 Task: Create a due date automation trigger when advanced on, on the wednesday after a card is due add content with a name or a description not containing resume at 11:00 AM.
Action: Mouse moved to (1329, 100)
Screenshot: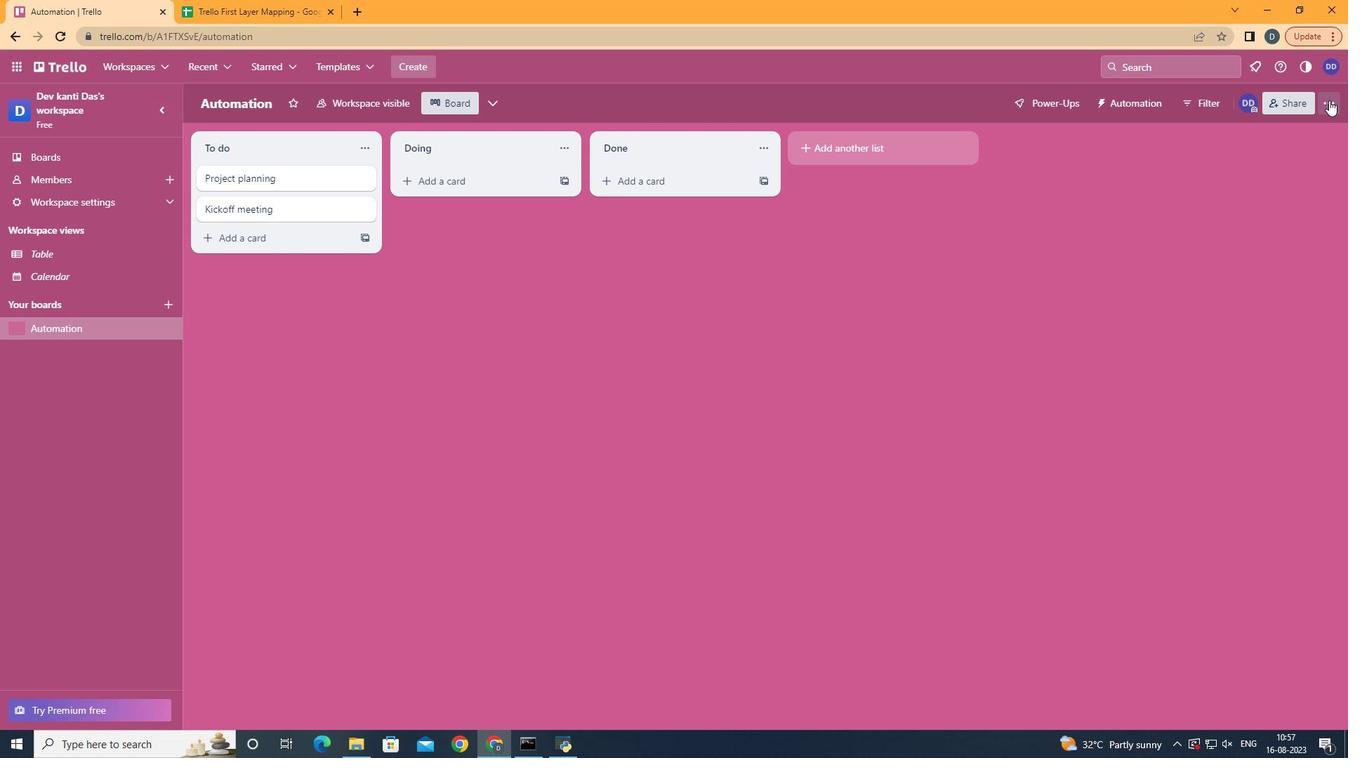 
Action: Mouse pressed left at (1329, 100)
Screenshot: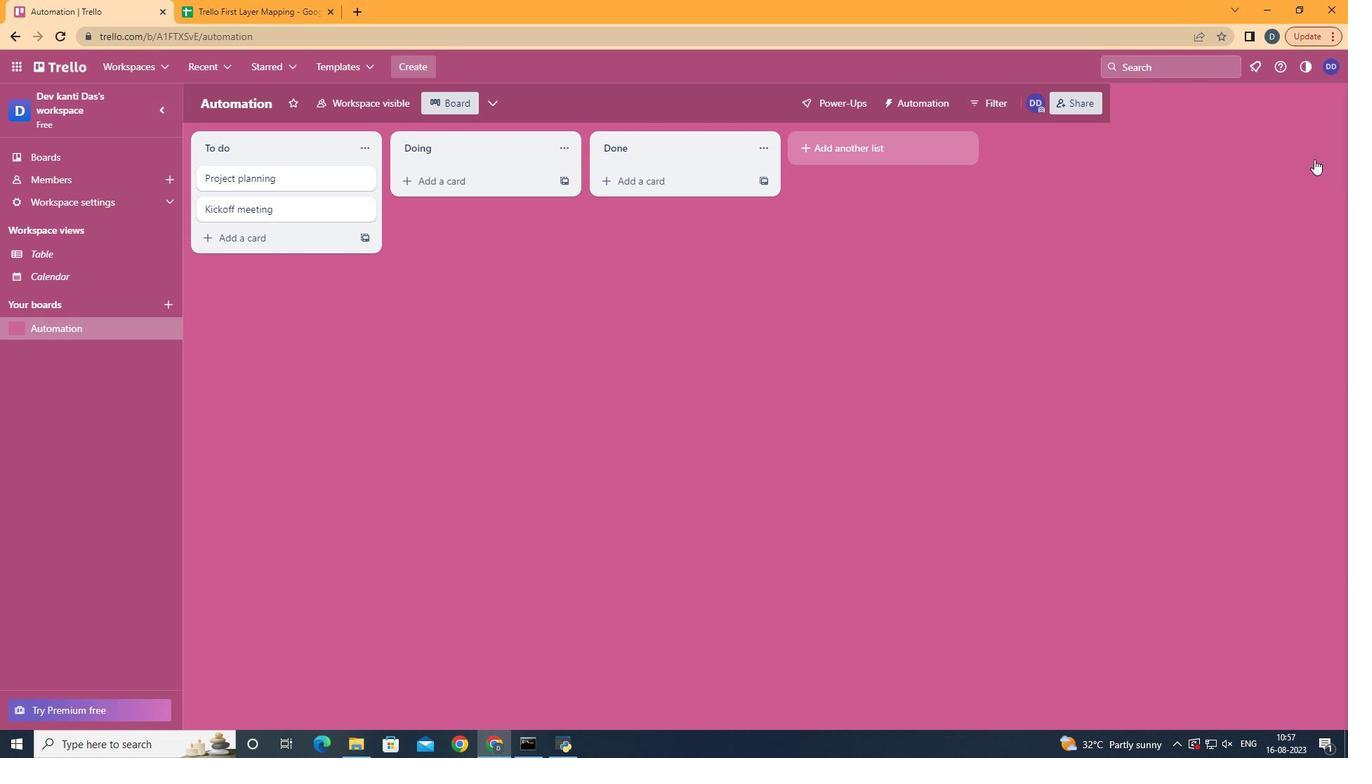 
Action: Mouse moved to (1223, 313)
Screenshot: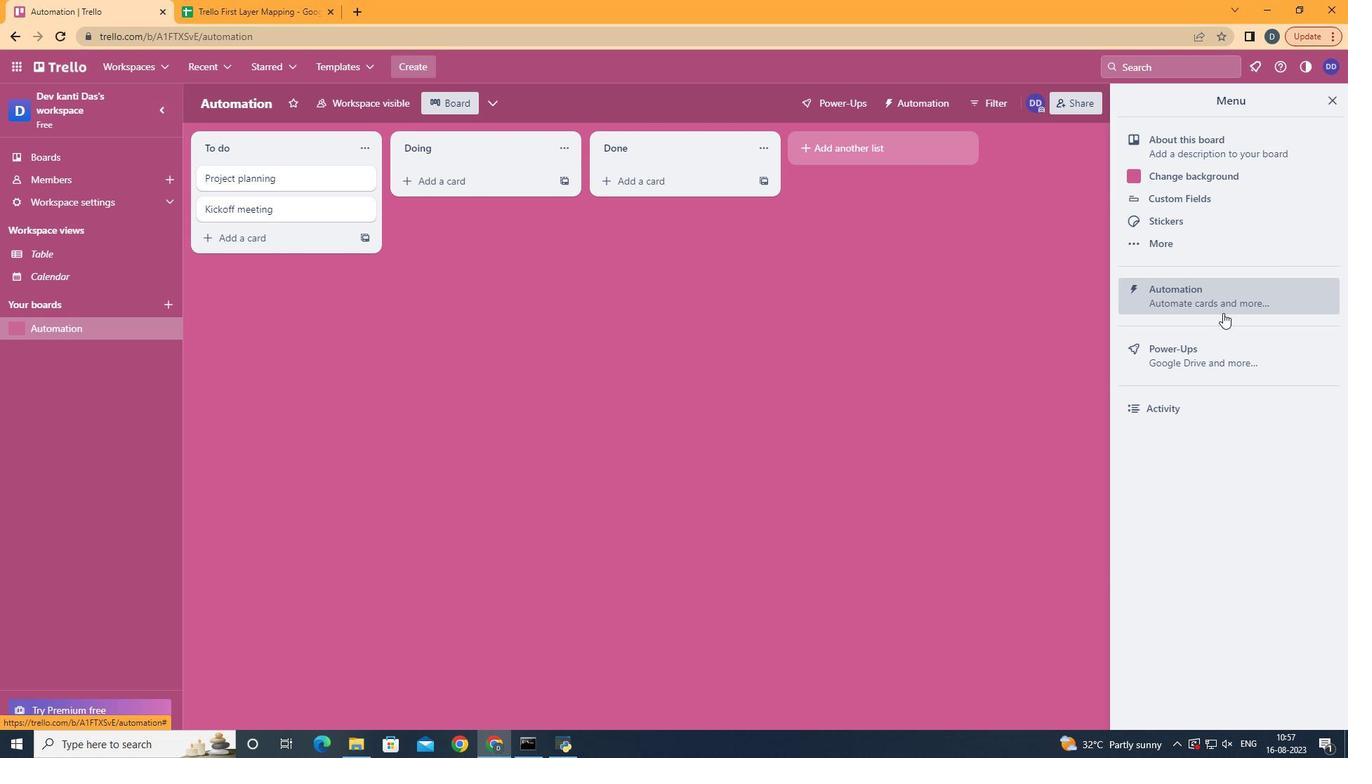 
Action: Mouse pressed left at (1223, 313)
Screenshot: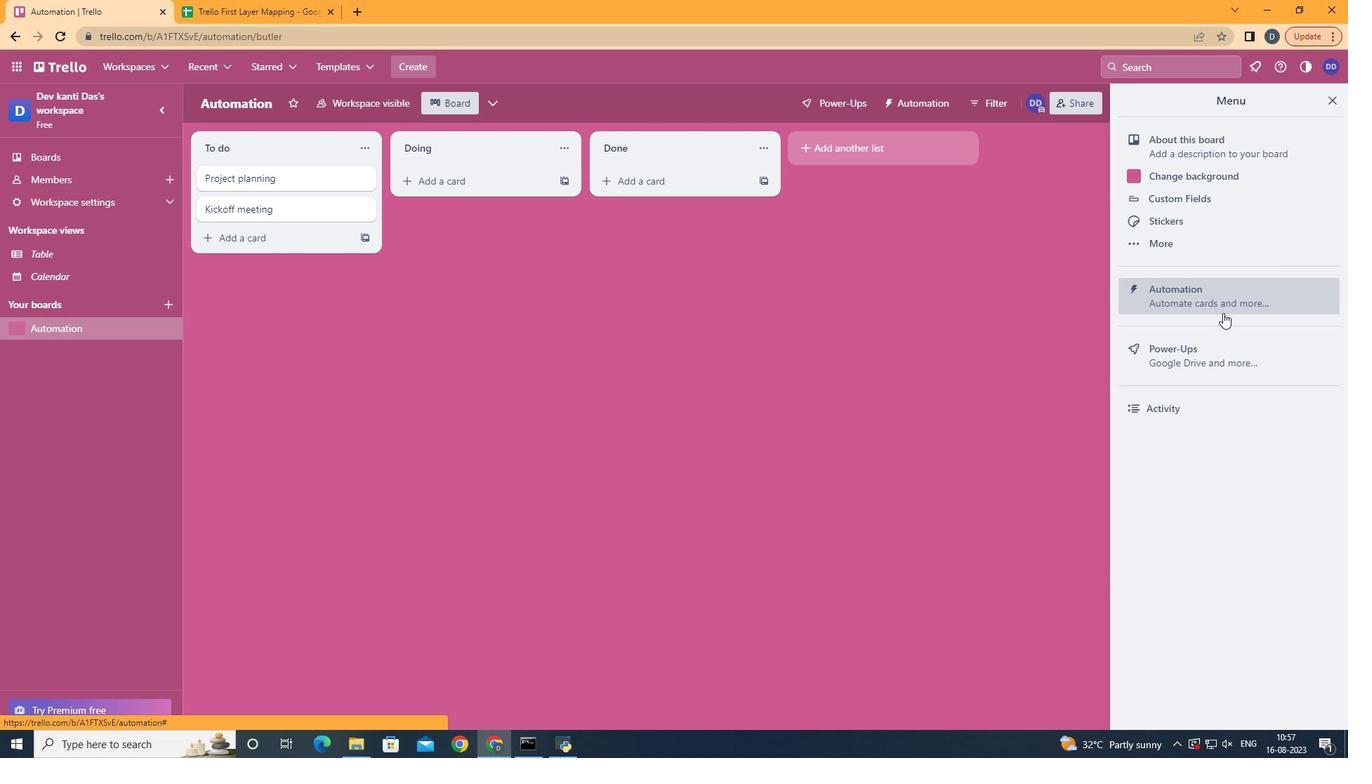 
Action: Mouse moved to (268, 280)
Screenshot: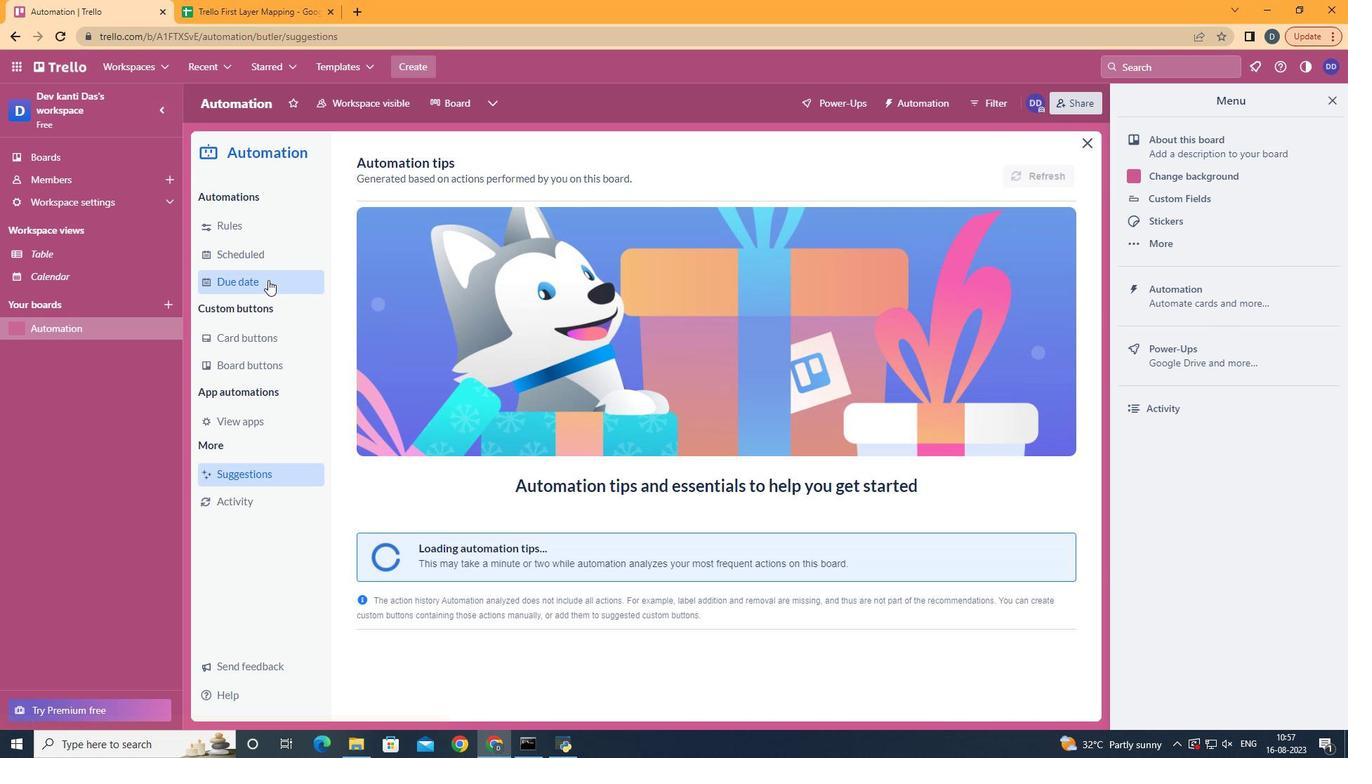 
Action: Mouse pressed left at (268, 280)
Screenshot: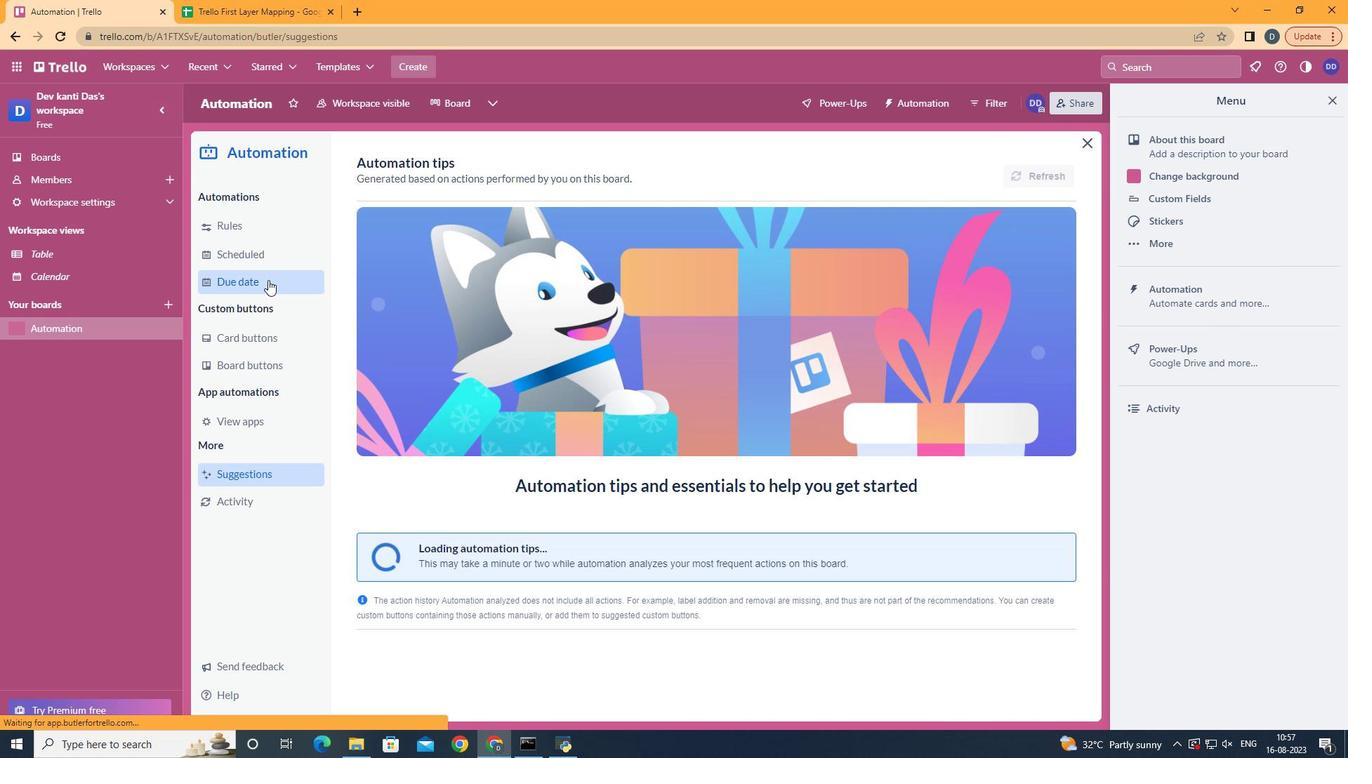 
Action: Mouse moved to (980, 172)
Screenshot: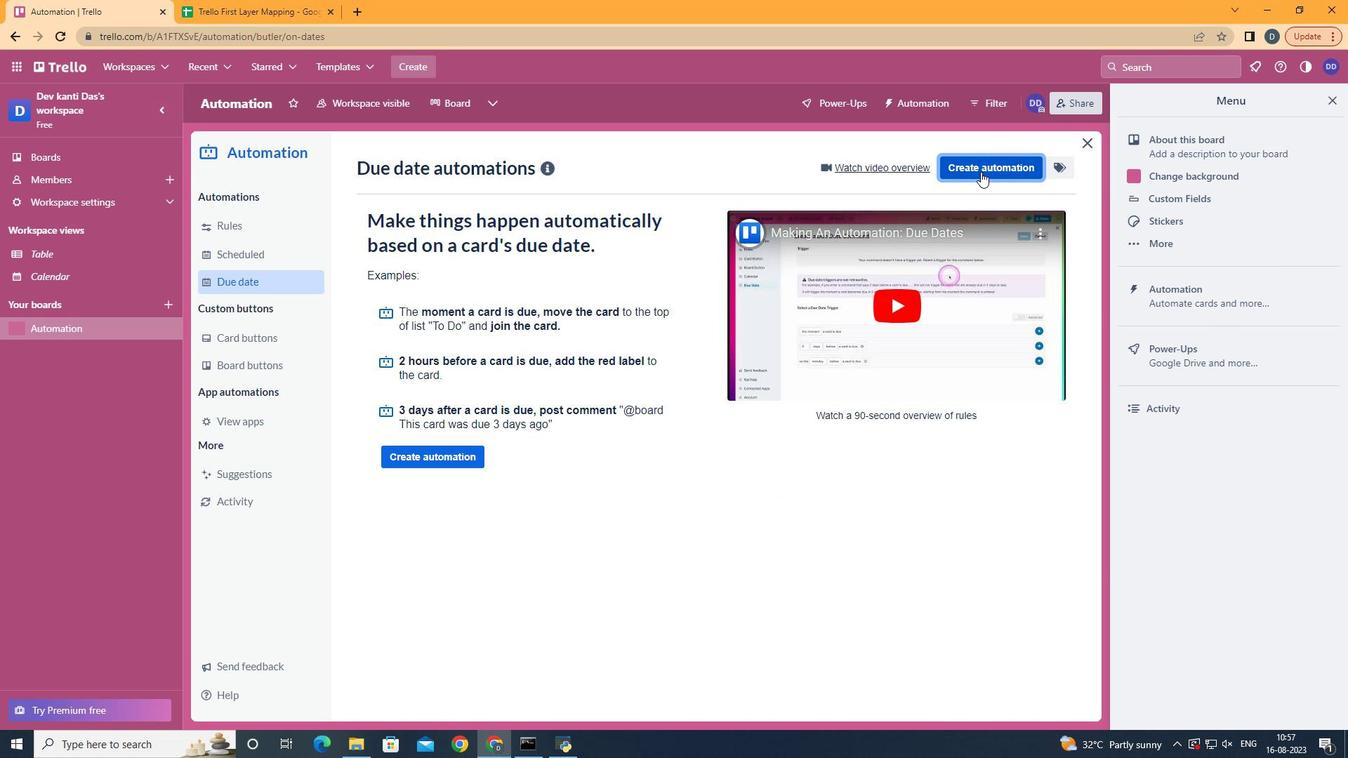 
Action: Mouse pressed left at (980, 172)
Screenshot: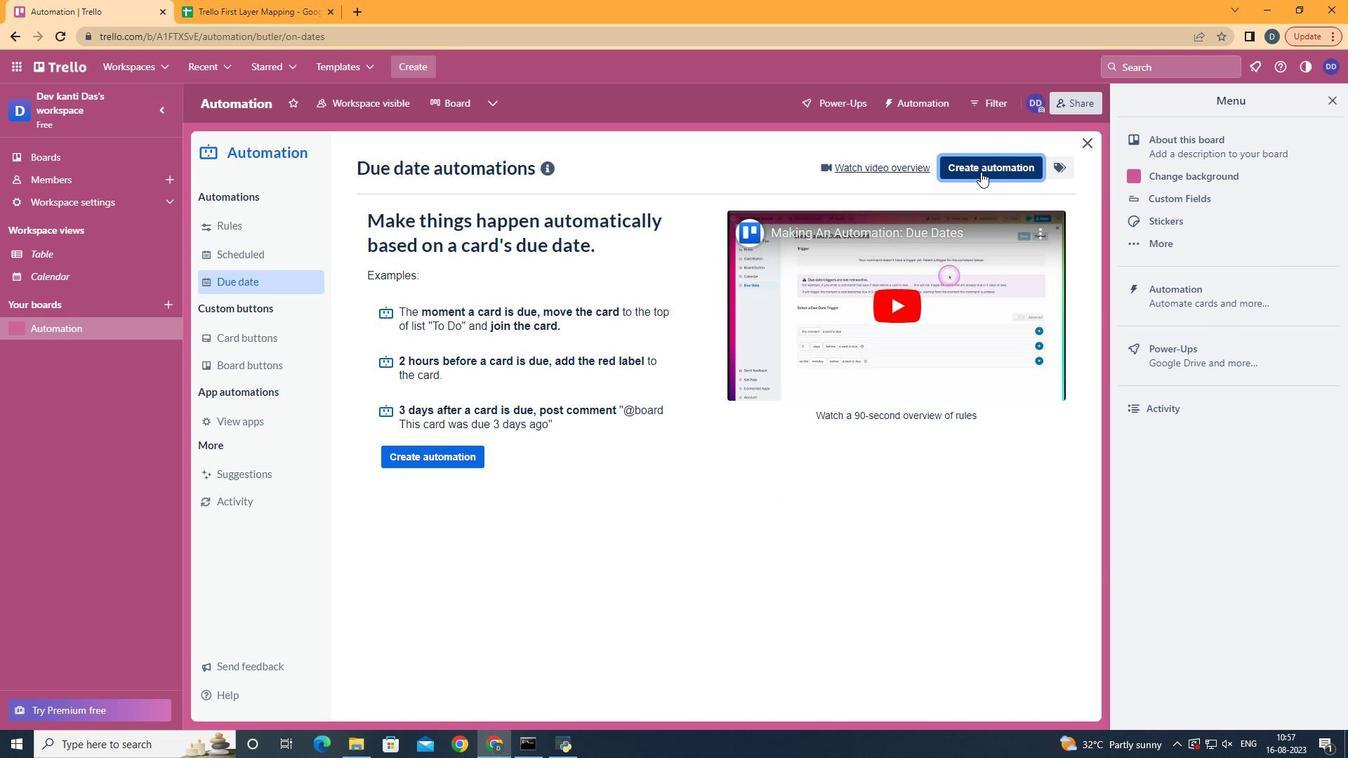 
Action: Mouse moved to (731, 311)
Screenshot: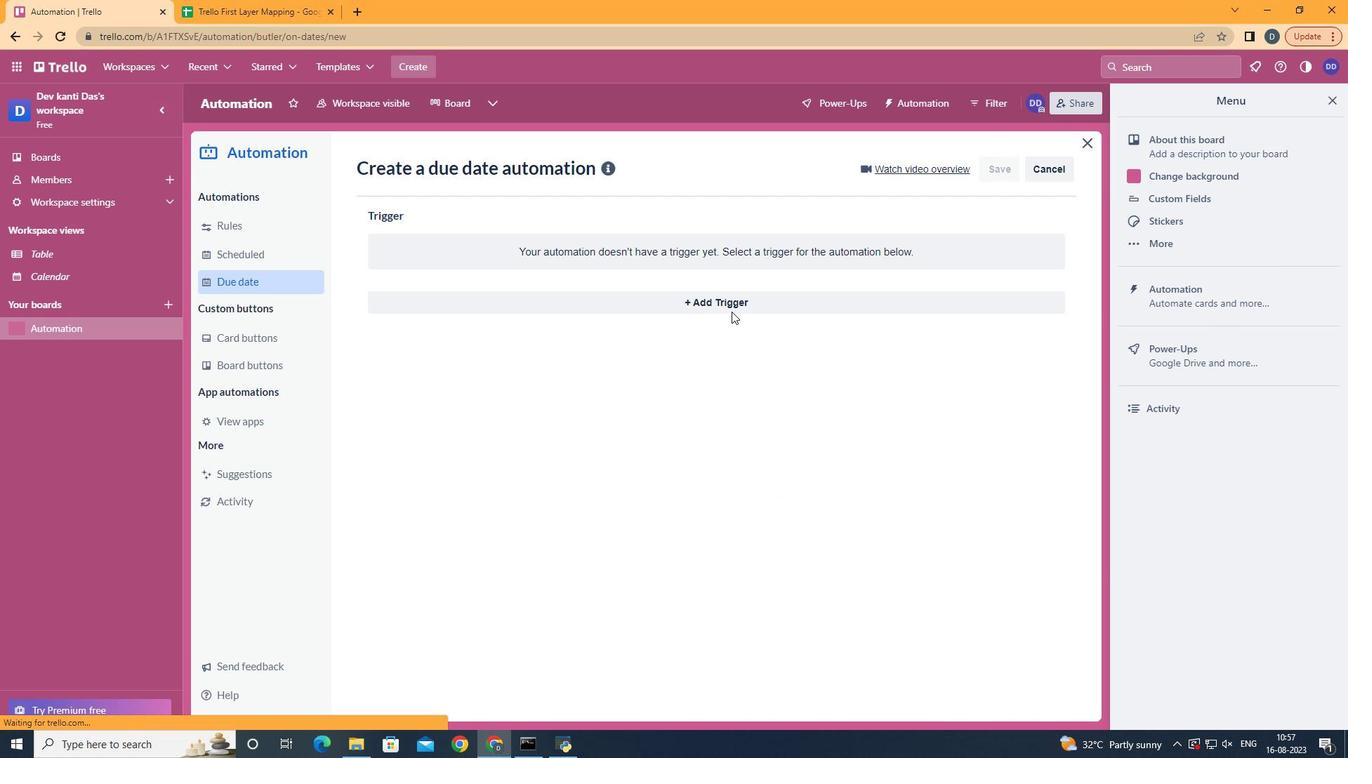
Action: Mouse pressed left at (731, 311)
Screenshot: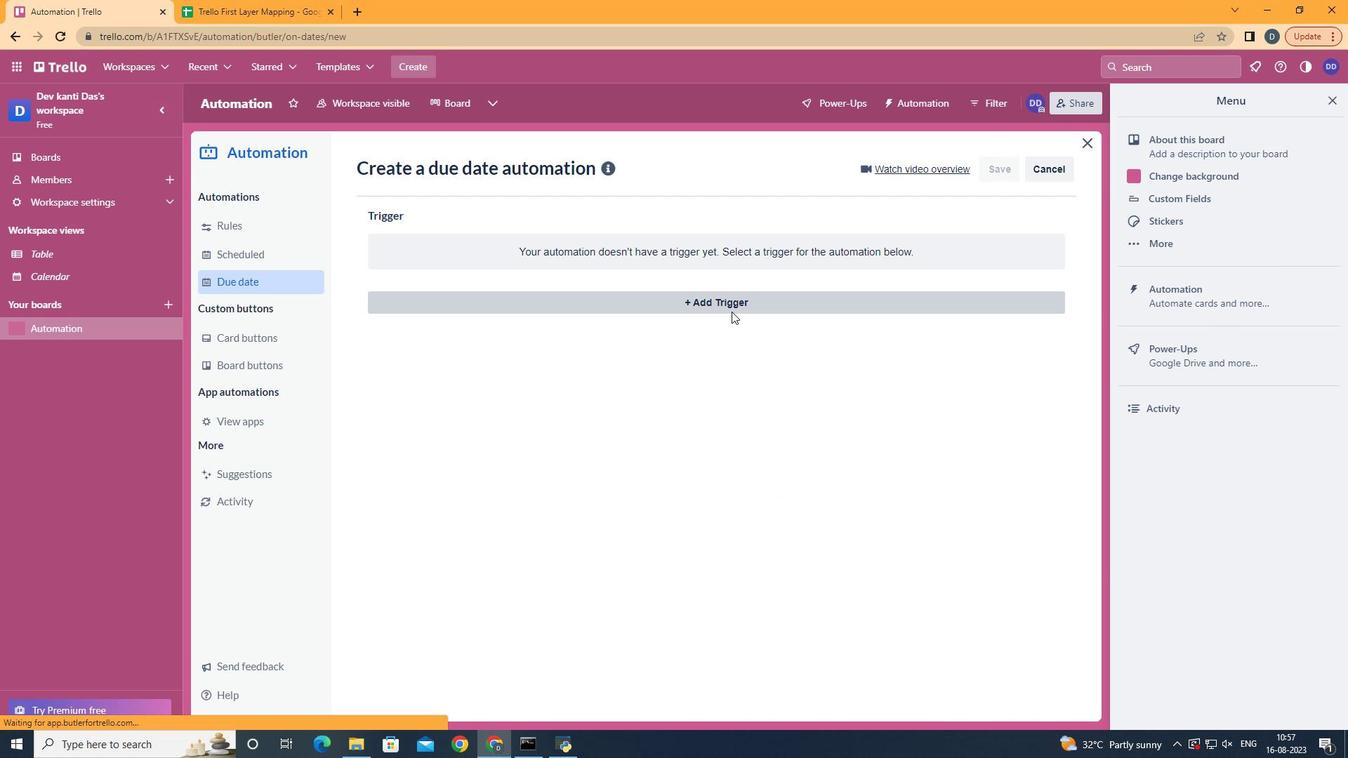 
Action: Mouse moved to (467, 425)
Screenshot: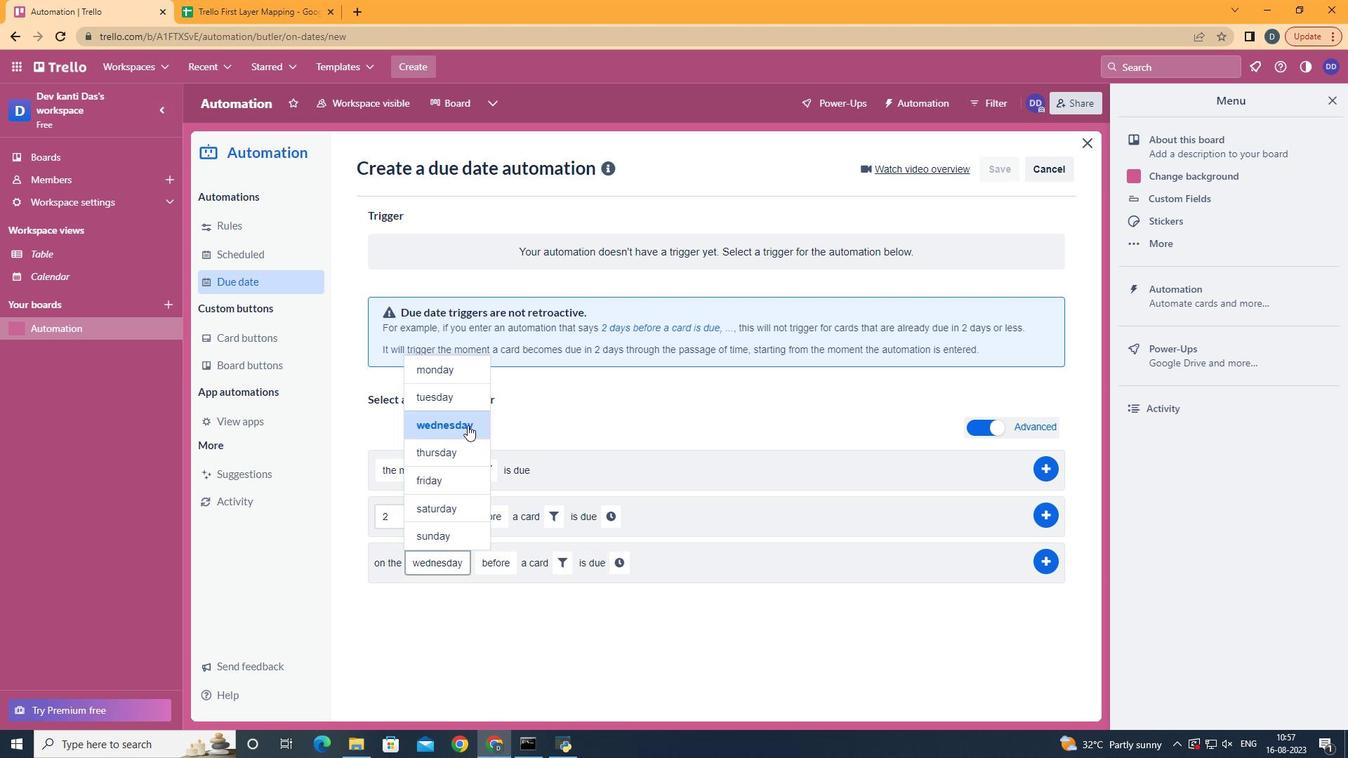 
Action: Mouse pressed left at (467, 425)
Screenshot: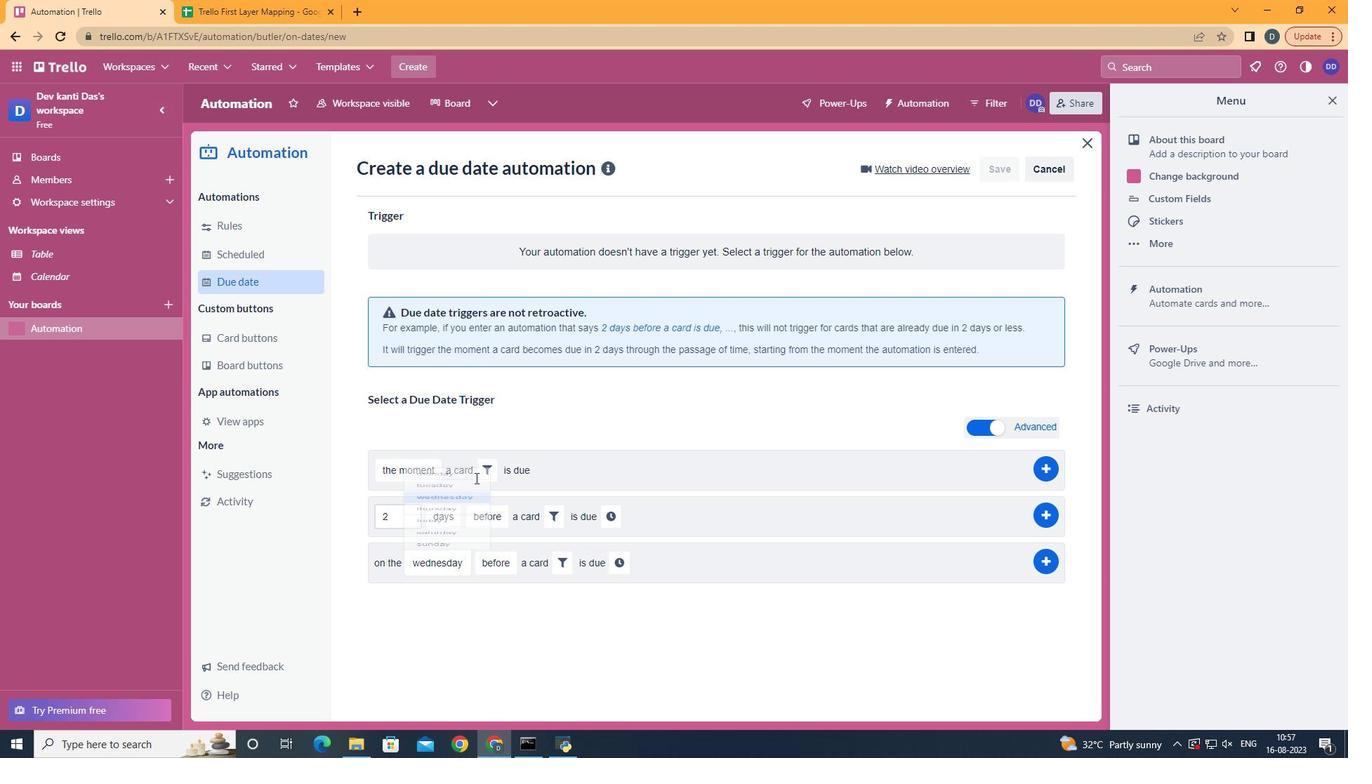 
Action: Mouse moved to (511, 615)
Screenshot: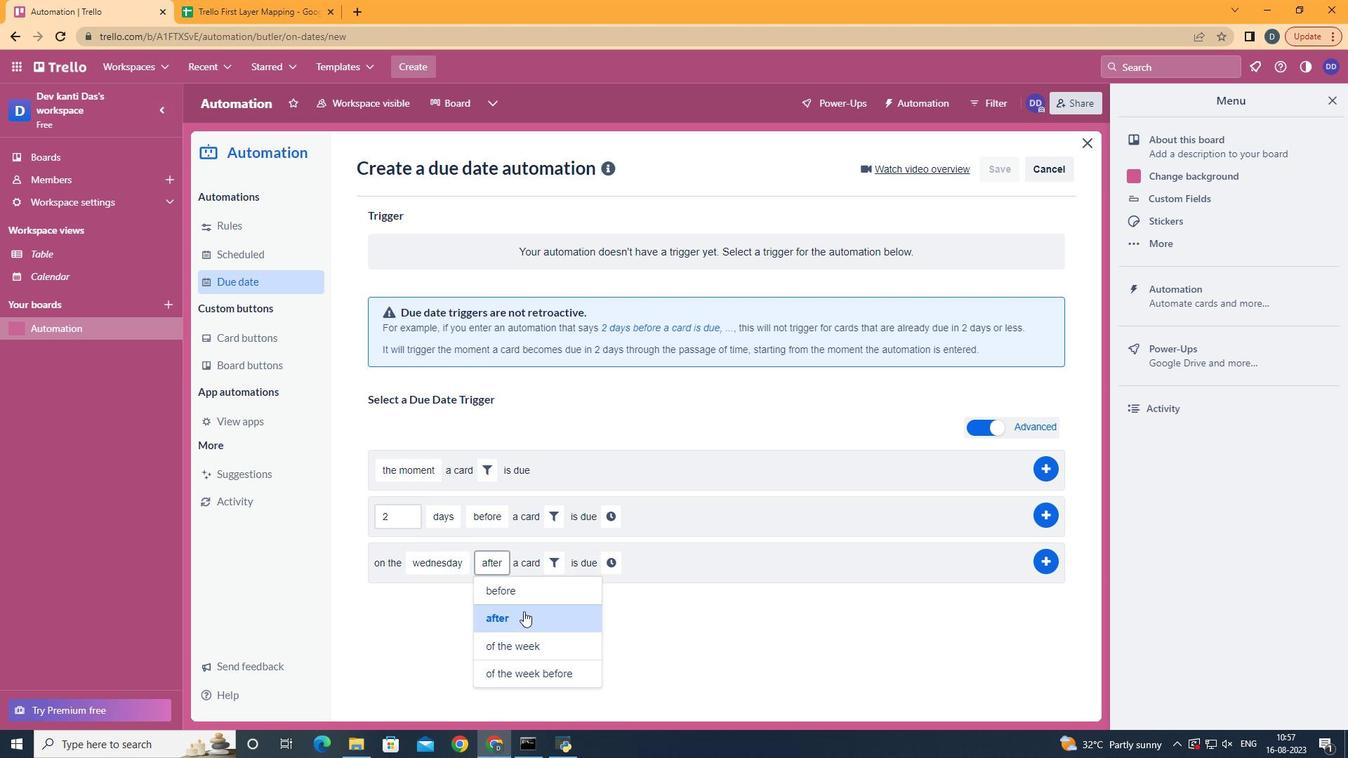 
Action: Mouse pressed left at (511, 615)
Screenshot: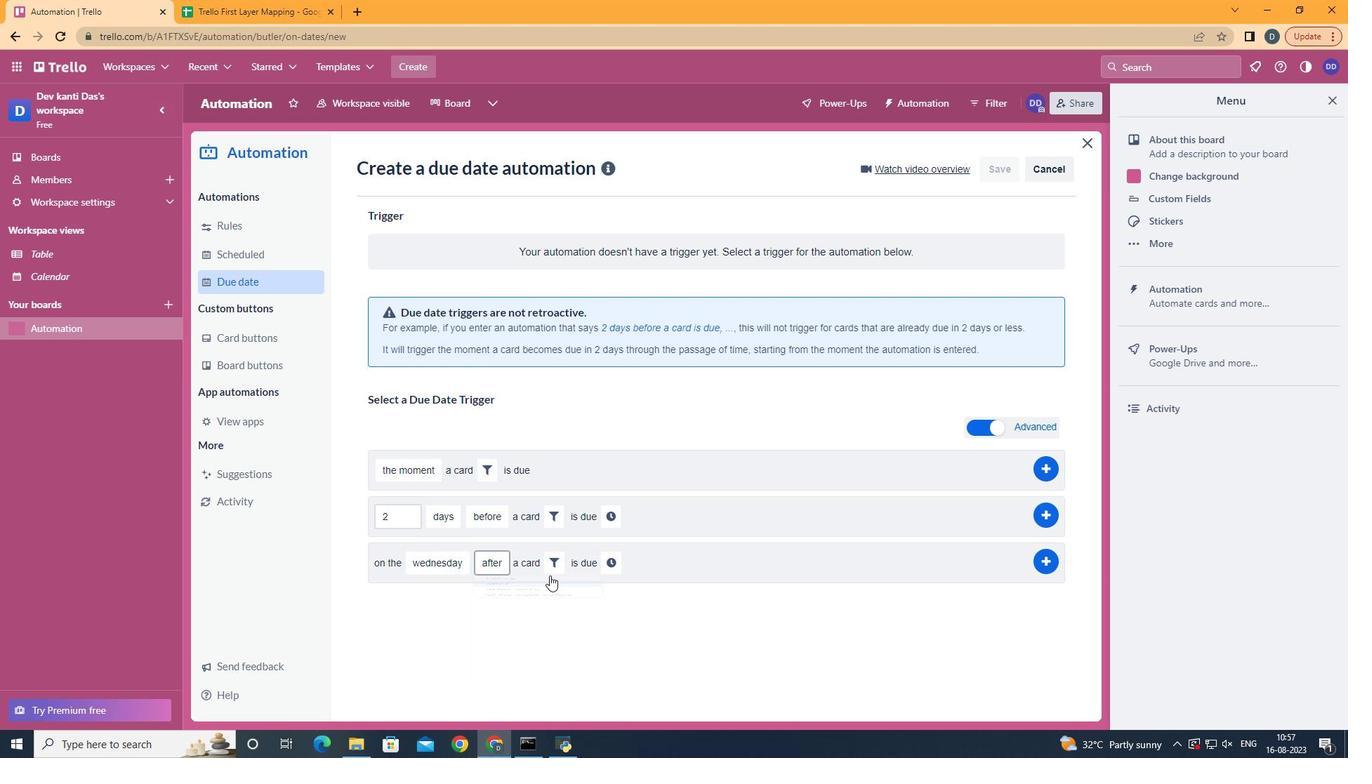 
Action: Mouse moved to (552, 565)
Screenshot: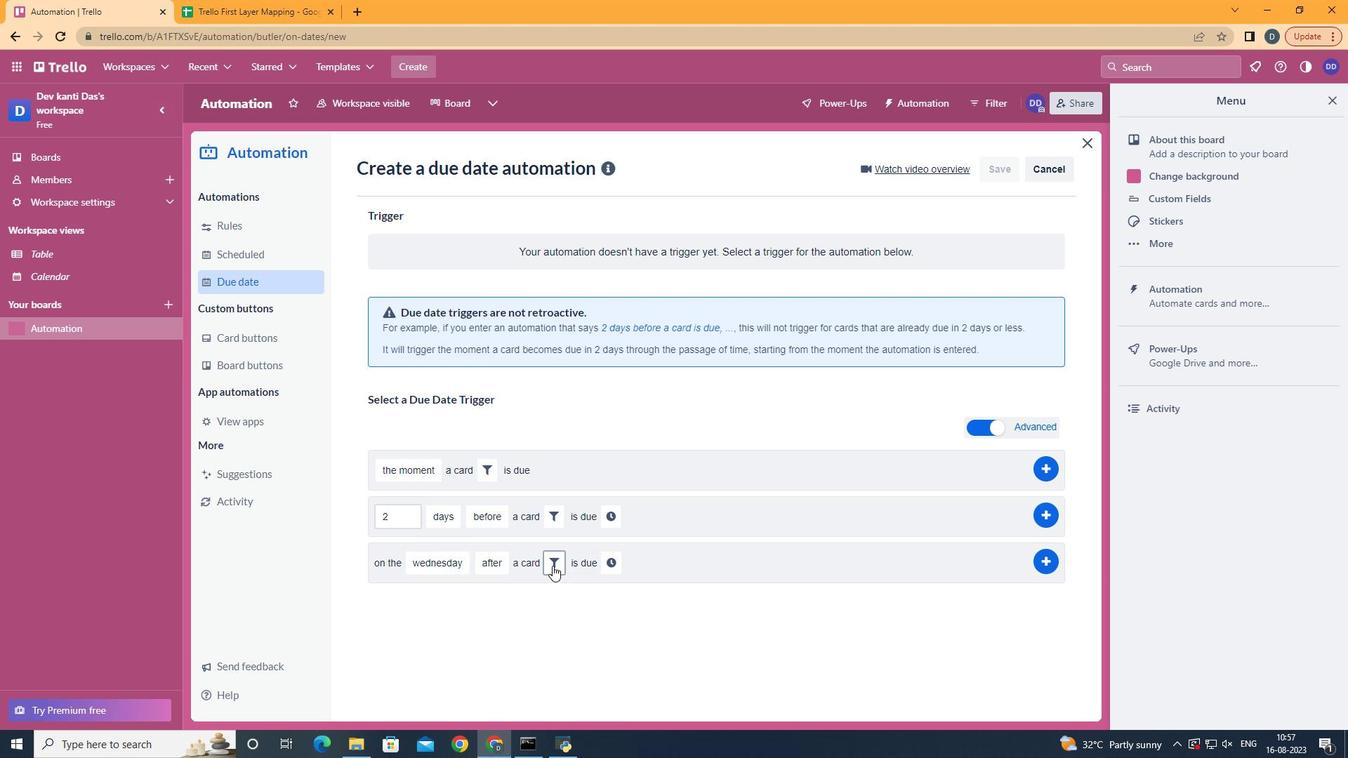 
Action: Mouse pressed left at (552, 565)
Screenshot: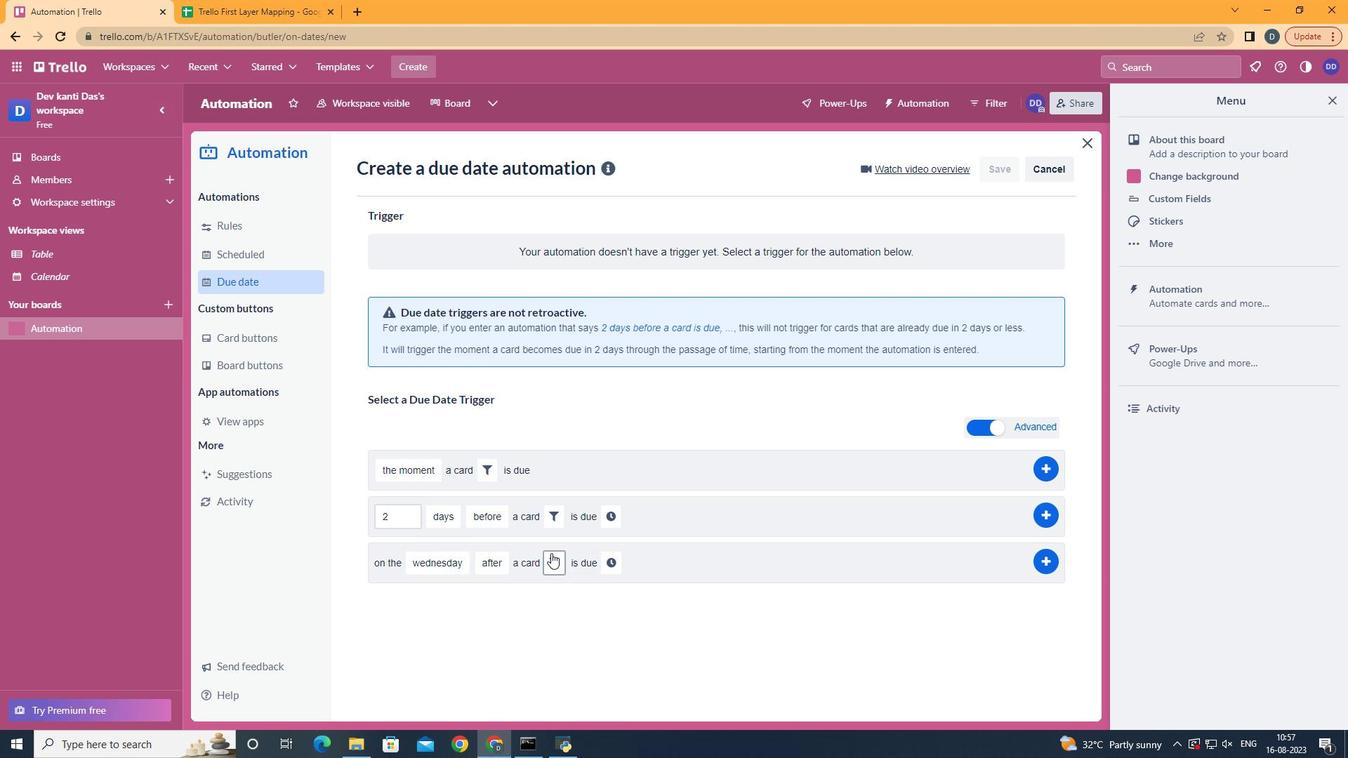 
Action: Mouse moved to (735, 610)
Screenshot: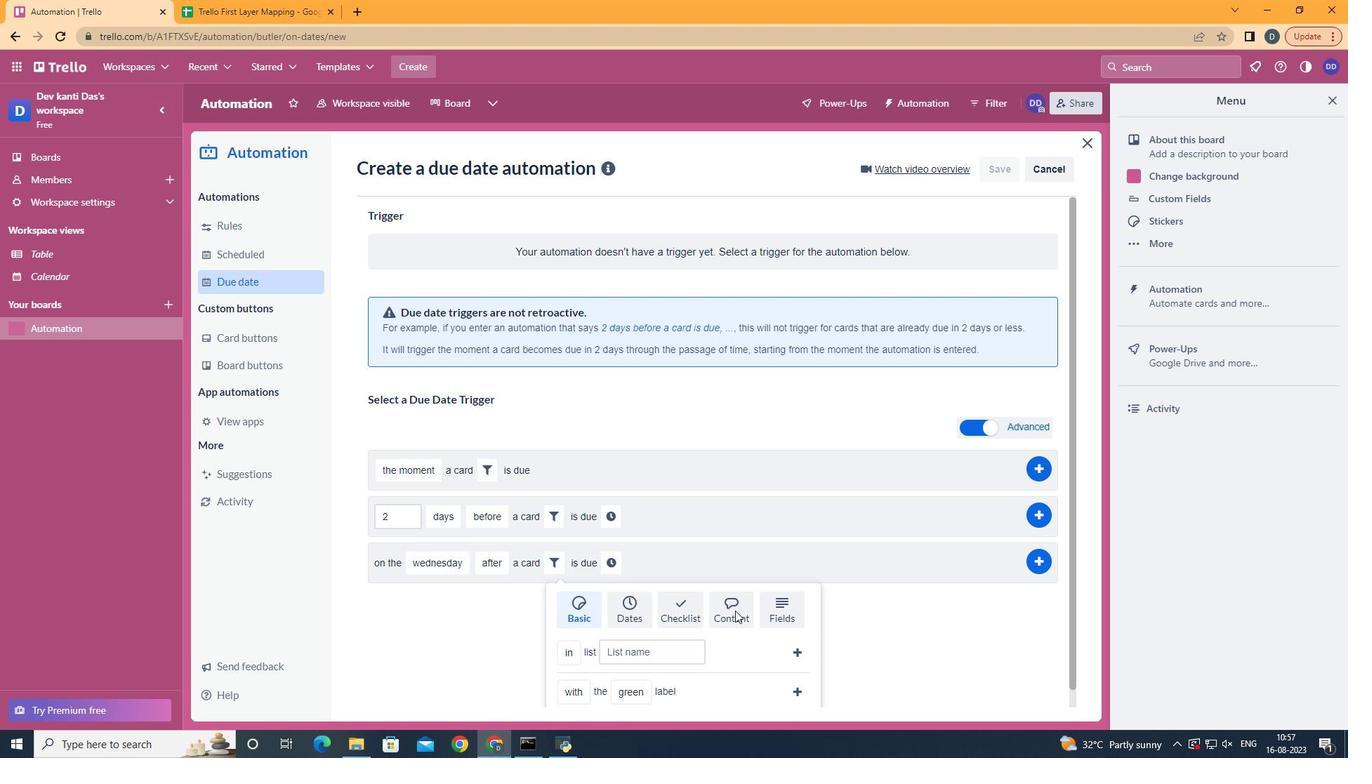 
Action: Mouse pressed left at (735, 610)
Screenshot: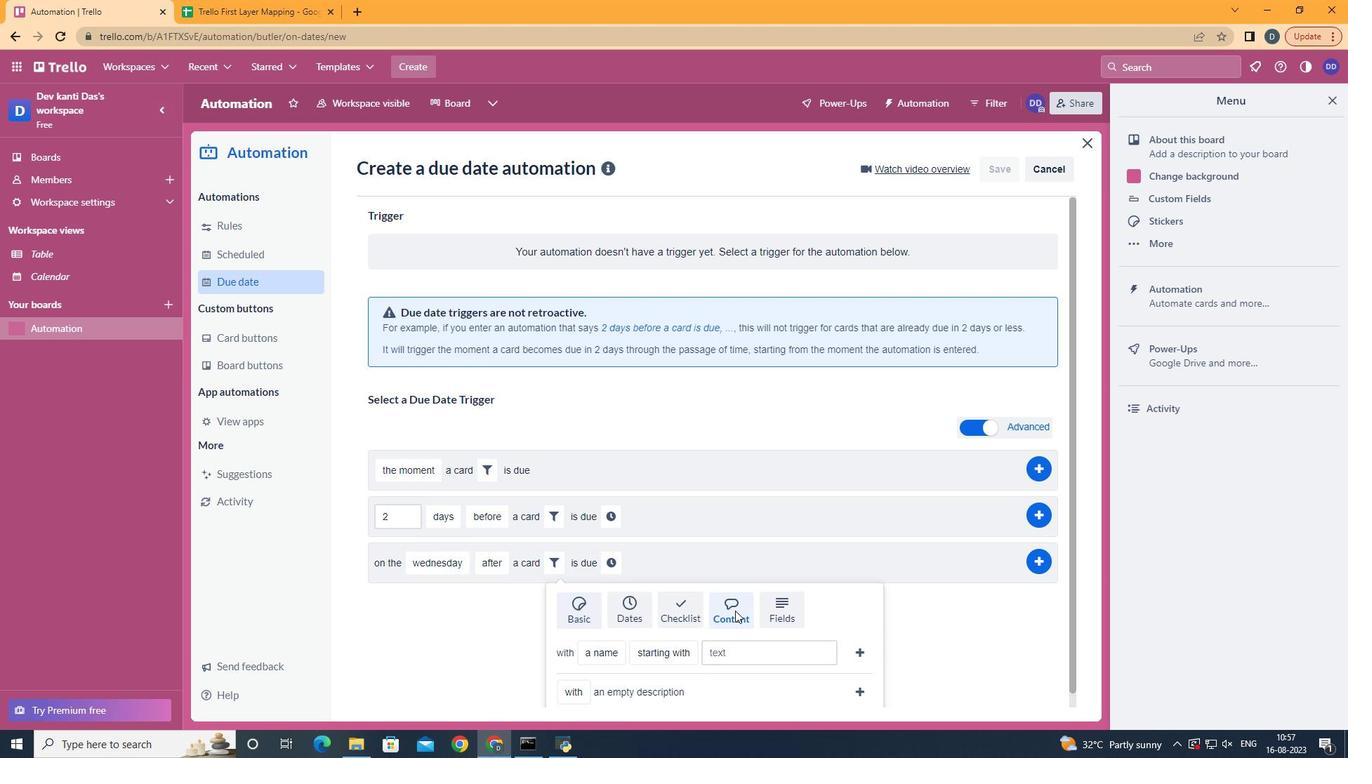 
Action: Mouse moved to (613, 624)
Screenshot: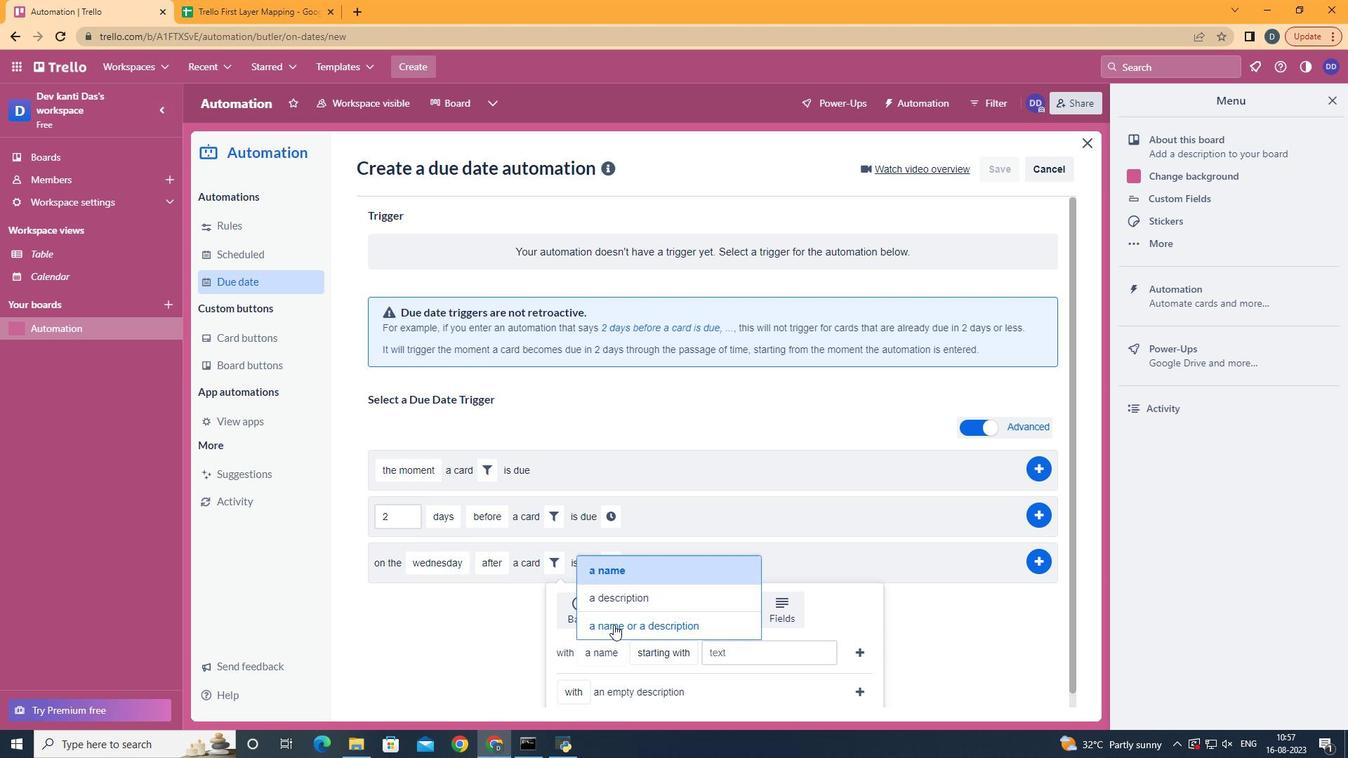 
Action: Mouse pressed left at (613, 624)
Screenshot: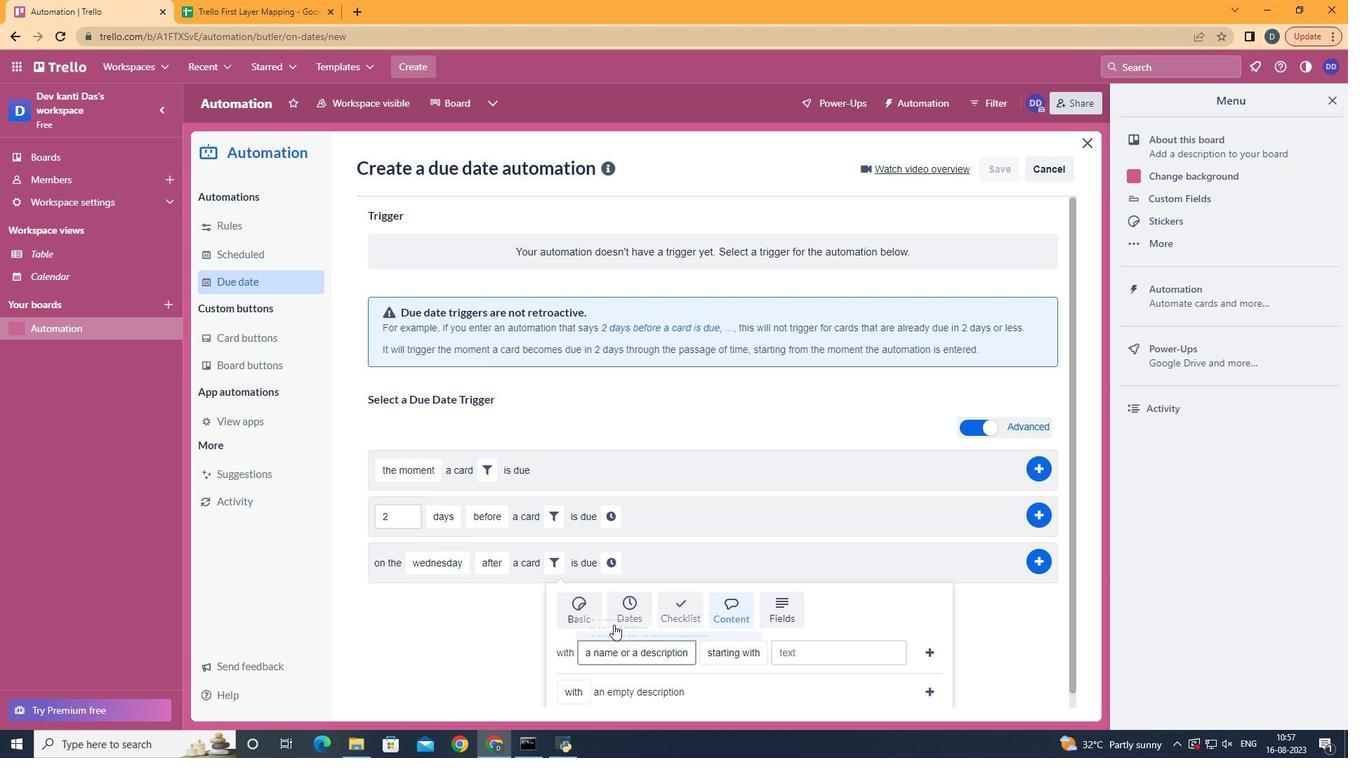 
Action: Mouse moved to (747, 623)
Screenshot: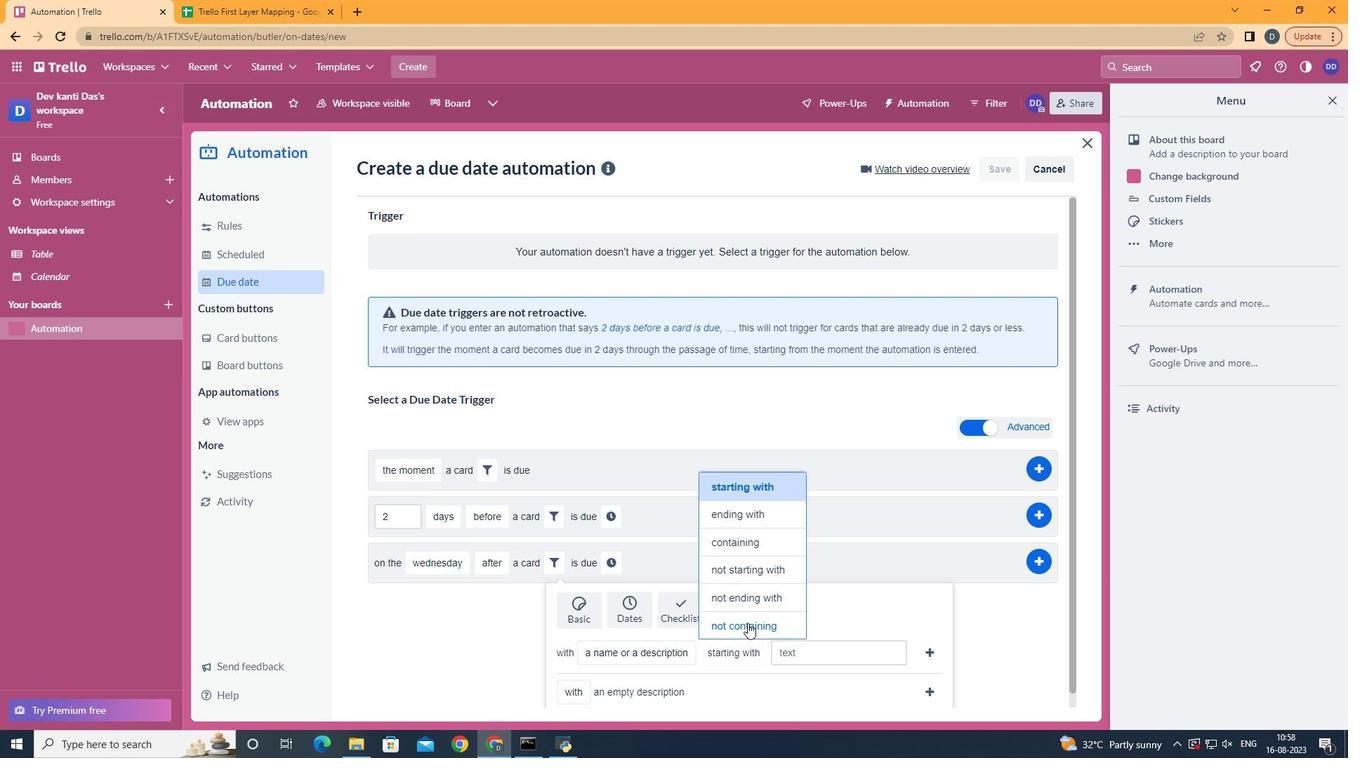 
Action: Mouse pressed left at (747, 623)
Screenshot: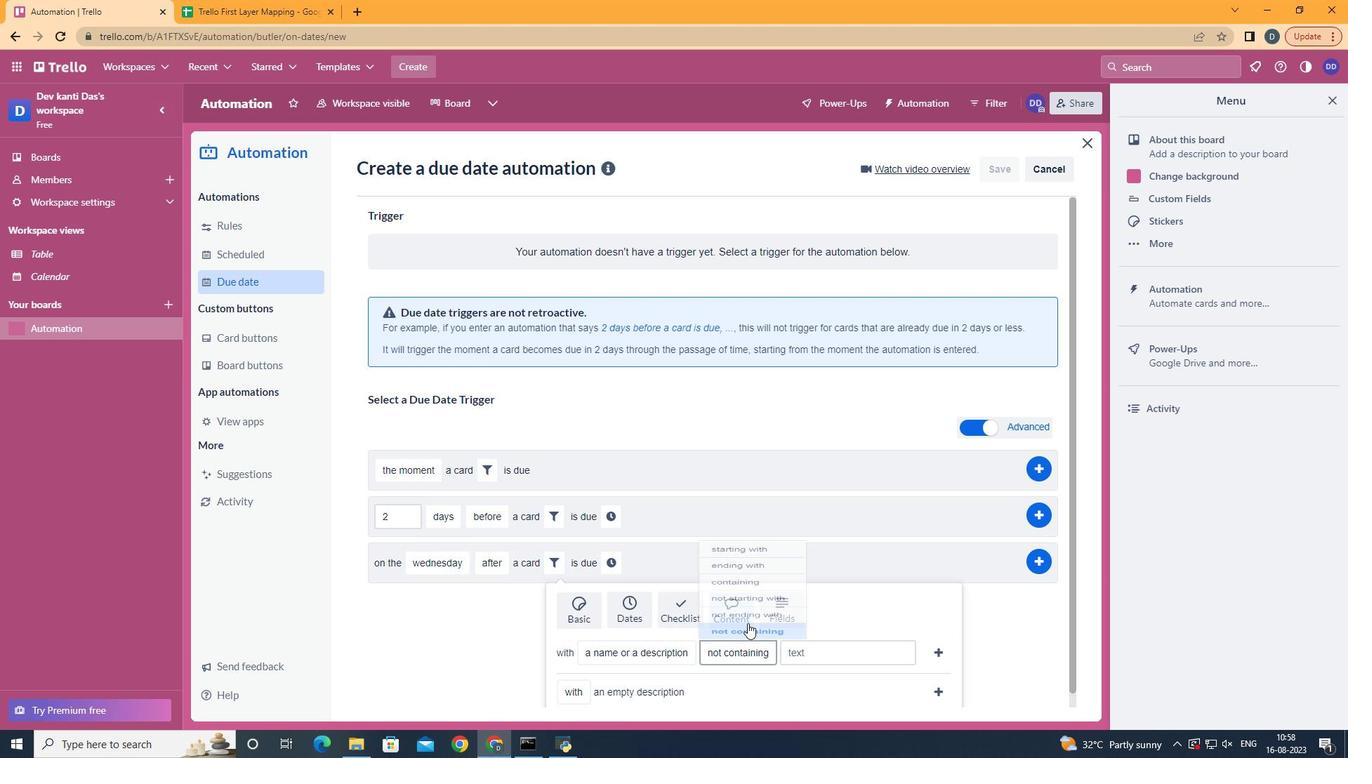 
Action: Mouse moved to (871, 648)
Screenshot: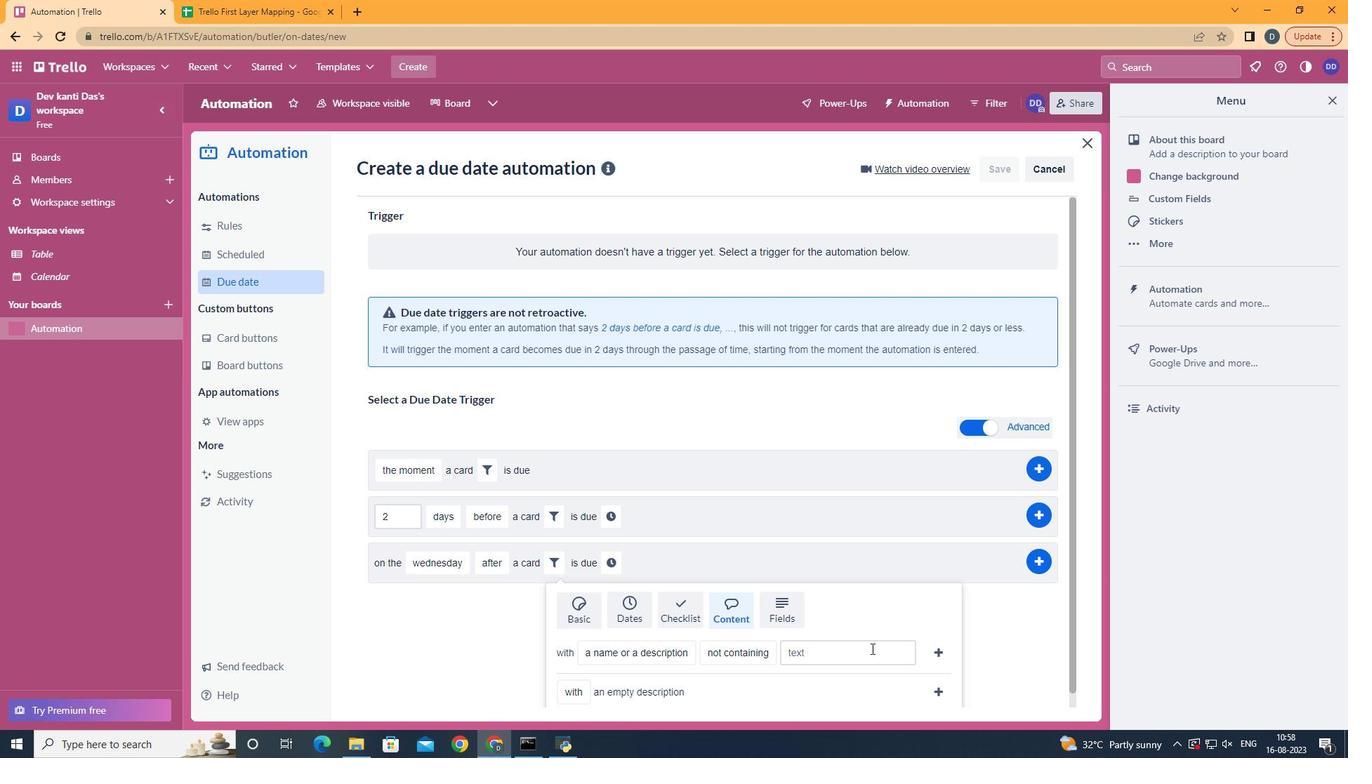
Action: Mouse pressed left at (871, 648)
Screenshot: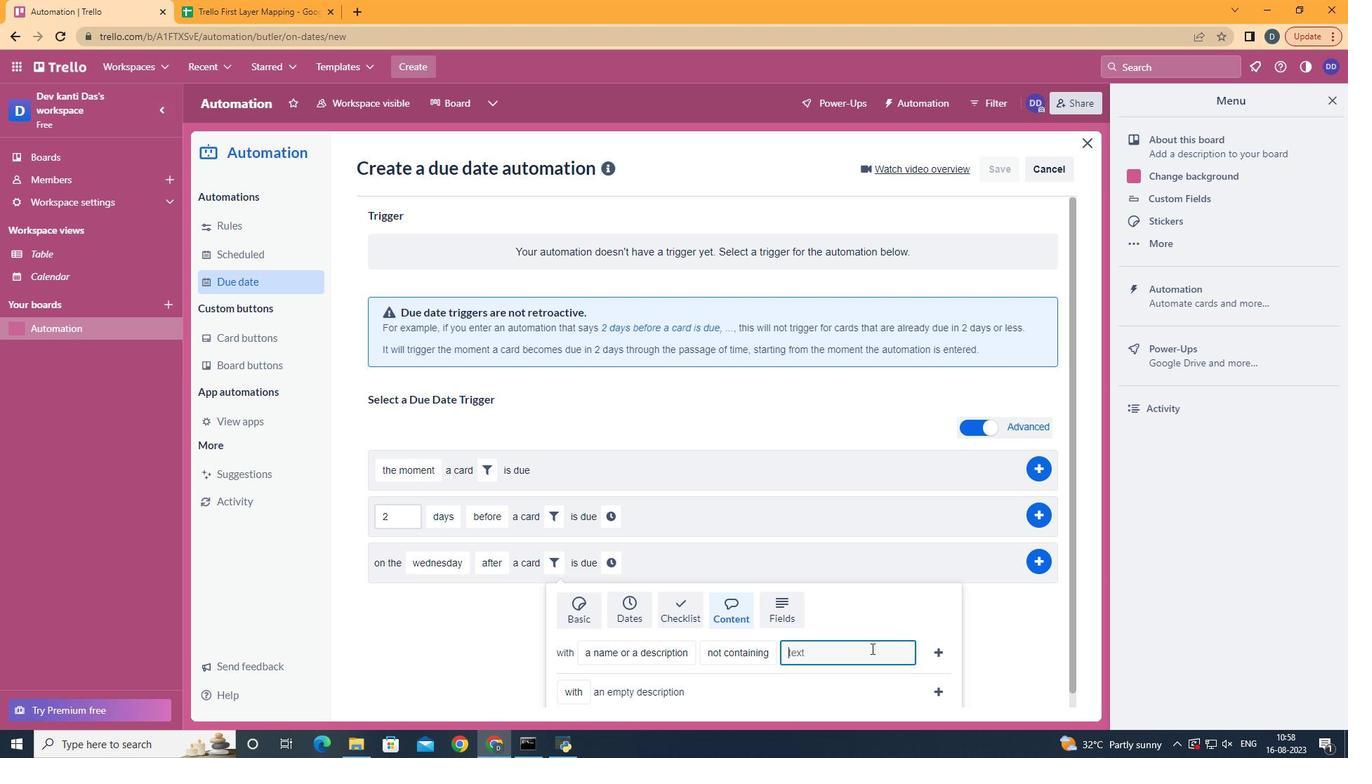 
Action: Key pressed resume
Screenshot: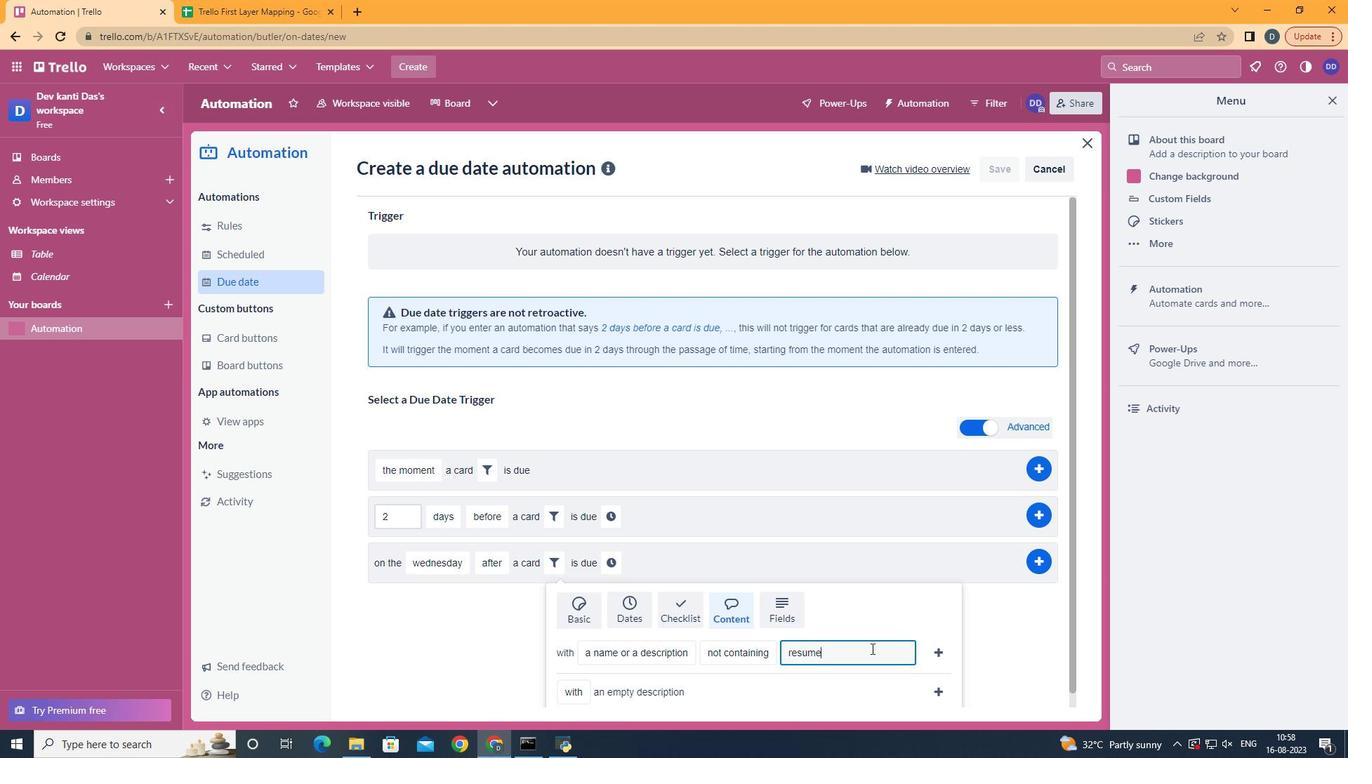 
Action: Mouse moved to (933, 654)
Screenshot: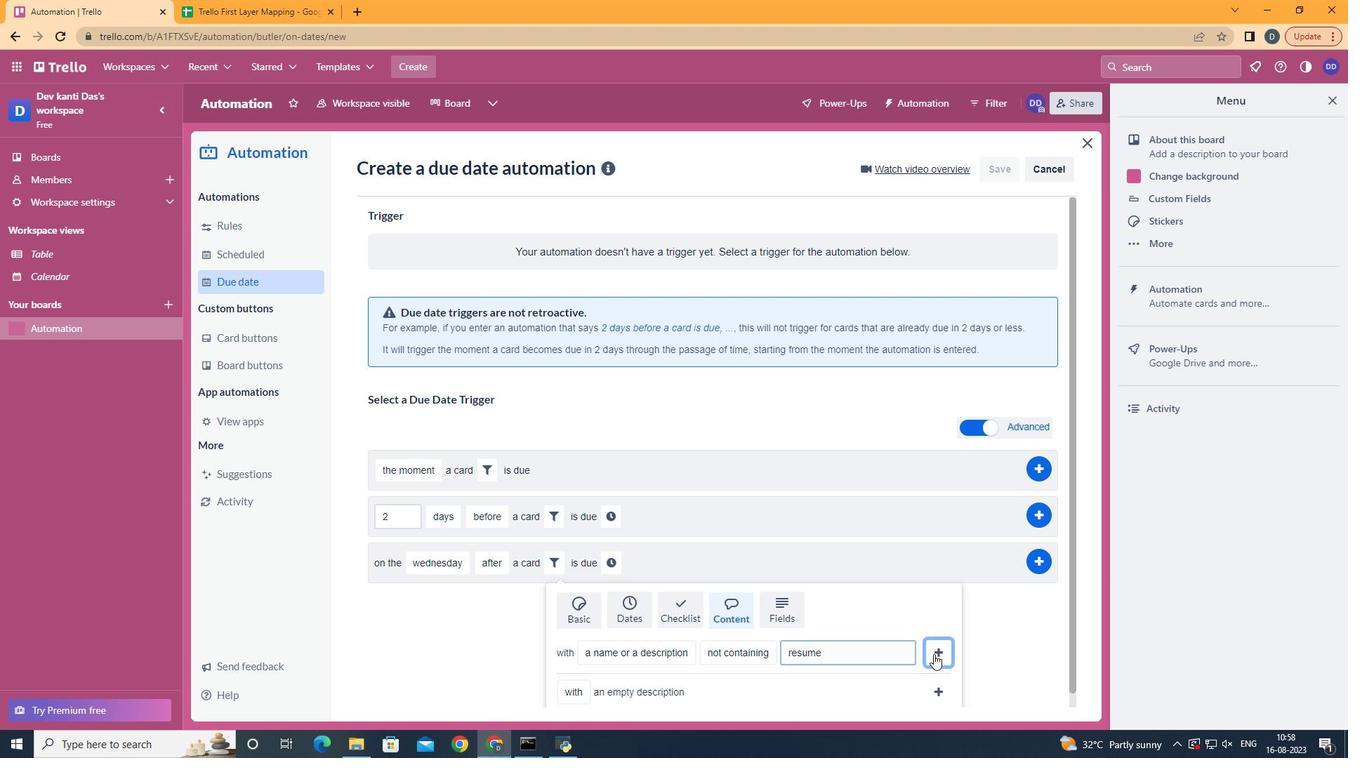 
Action: Mouse pressed left at (933, 654)
Screenshot: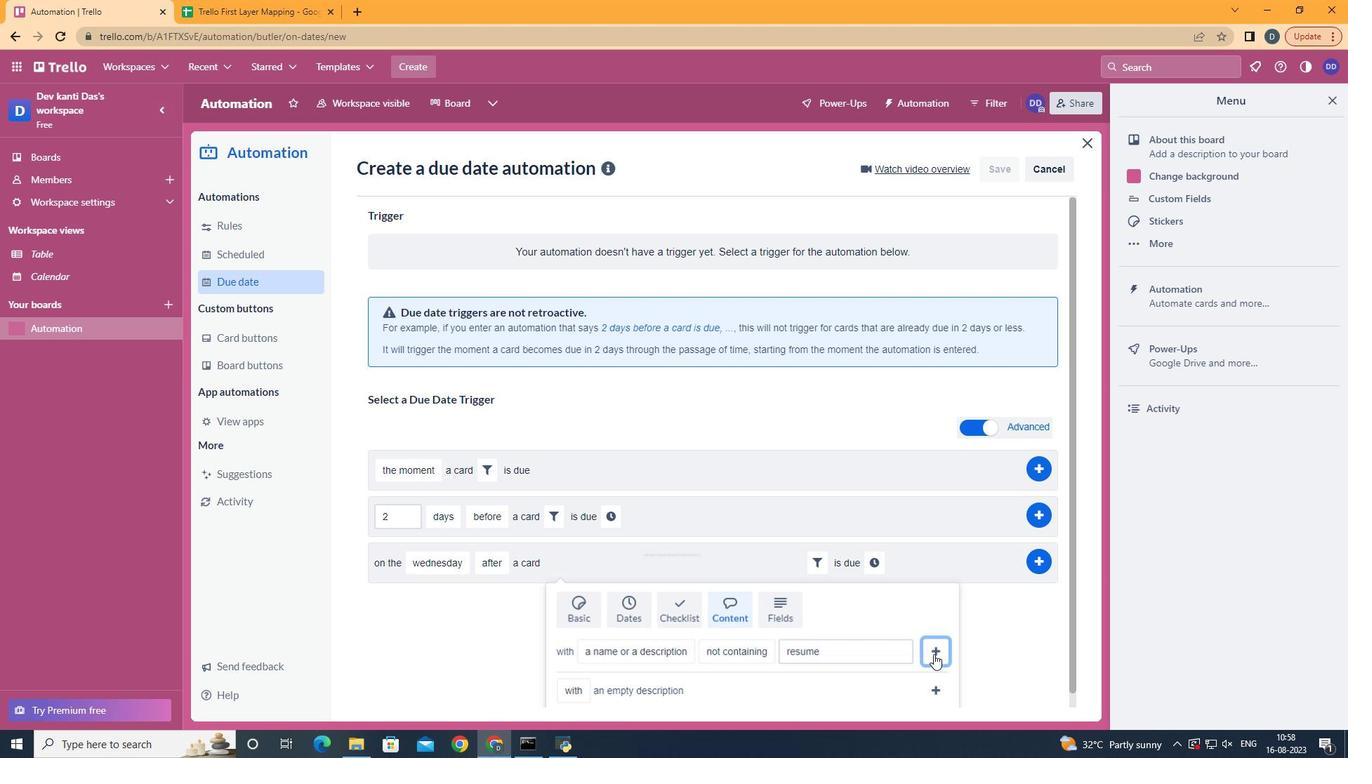 
Action: Mouse moved to (860, 549)
Screenshot: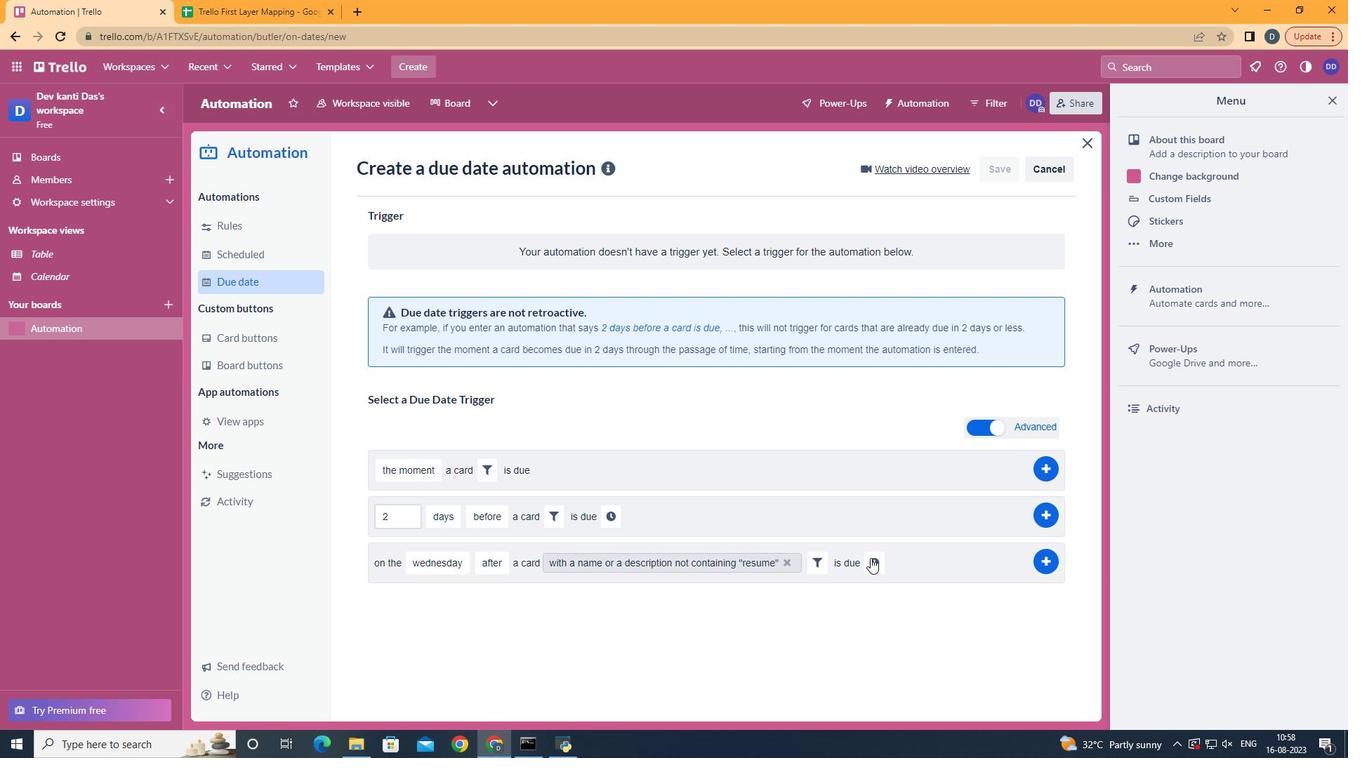 
Action: Mouse pressed left at (860, 549)
Screenshot: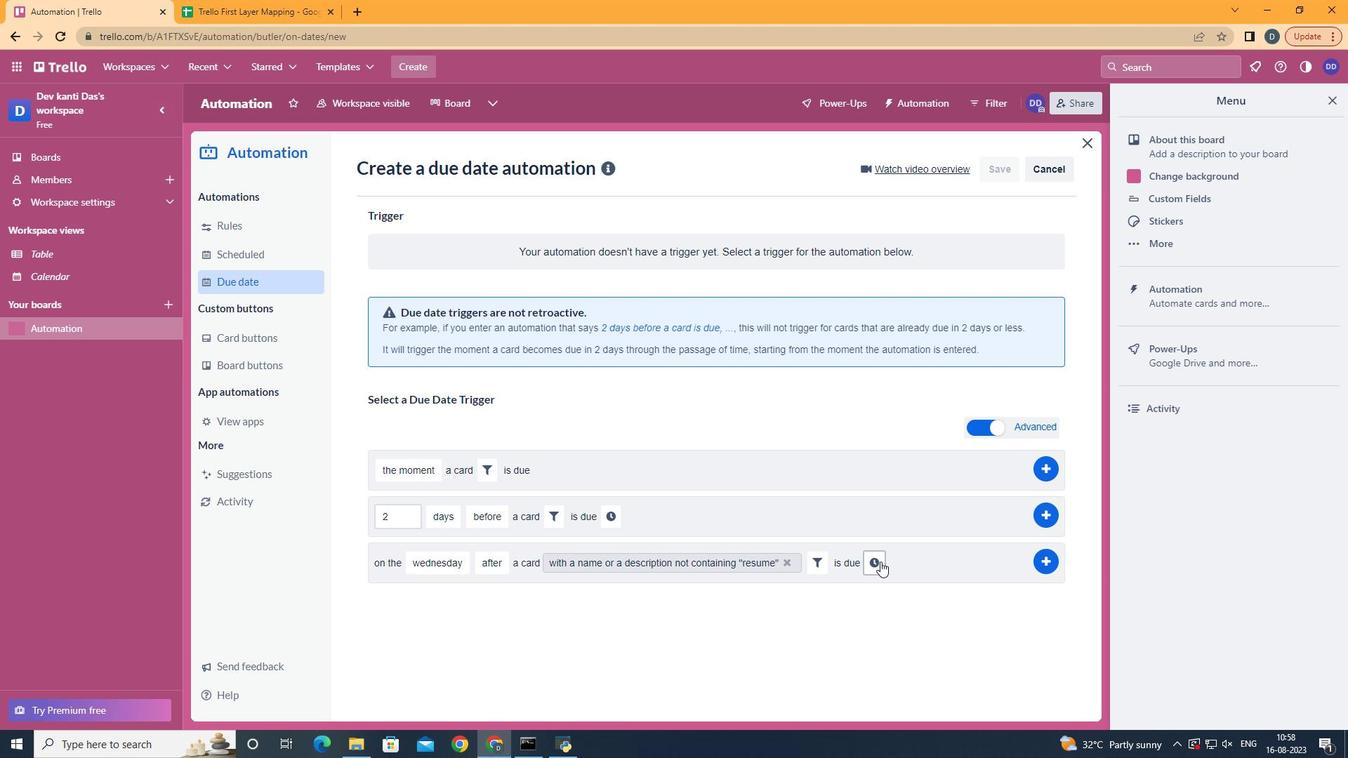 
Action: Mouse moved to (881, 561)
Screenshot: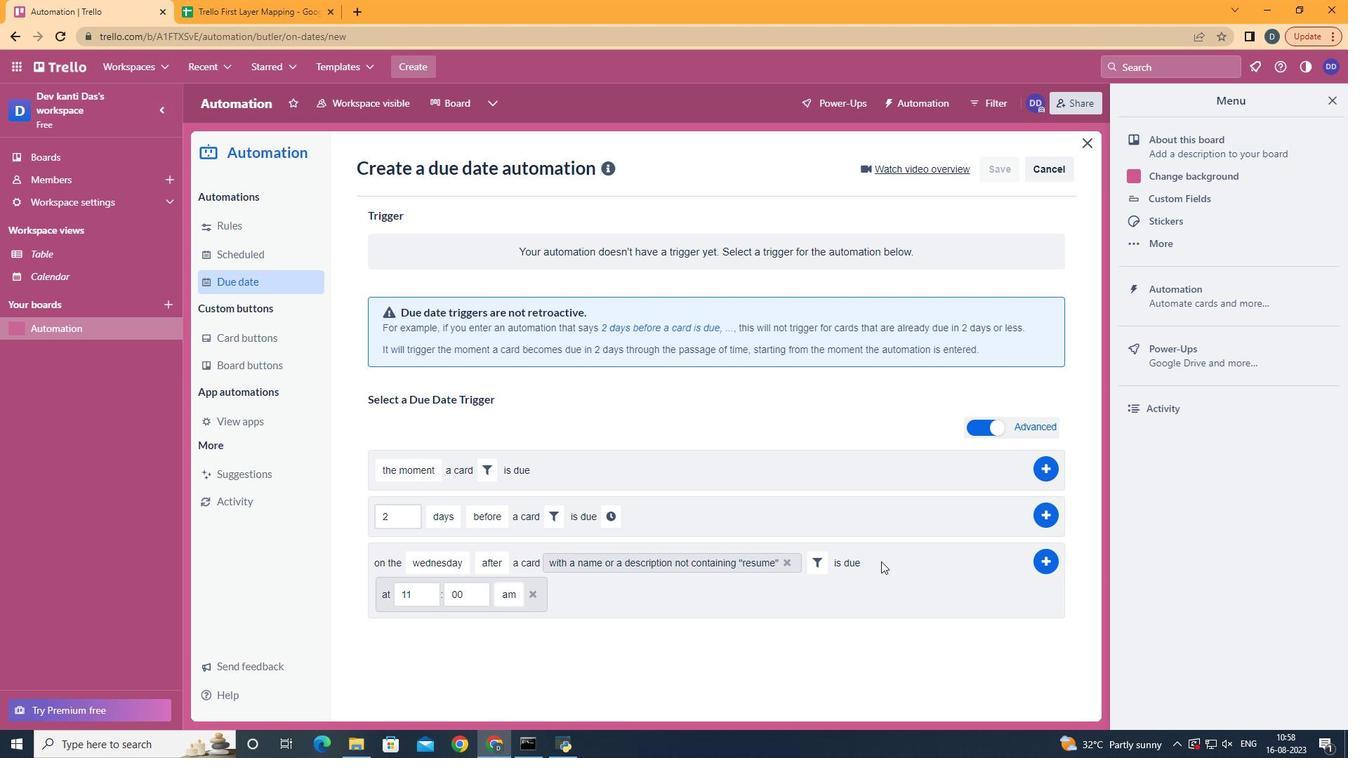 
Action: Mouse pressed left at (881, 561)
Screenshot: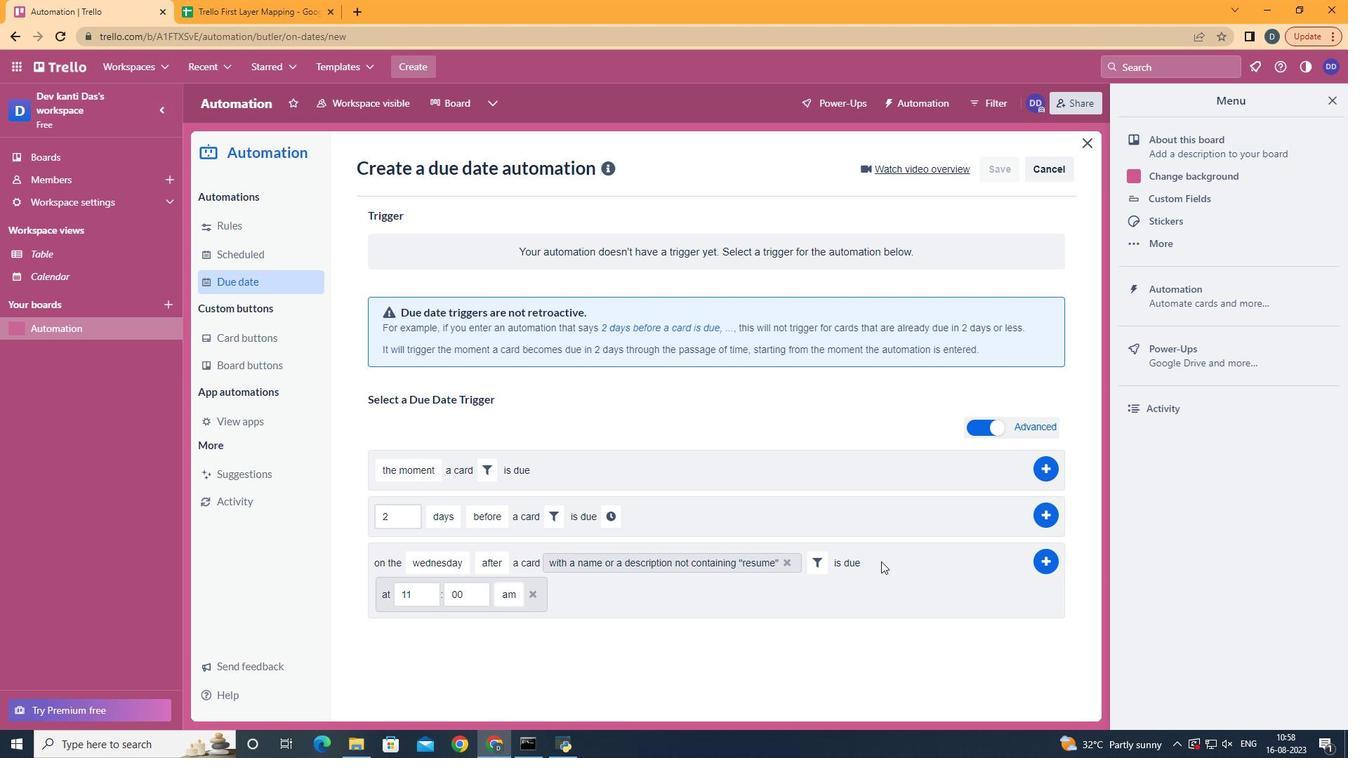 
Action: Mouse moved to (1050, 556)
Screenshot: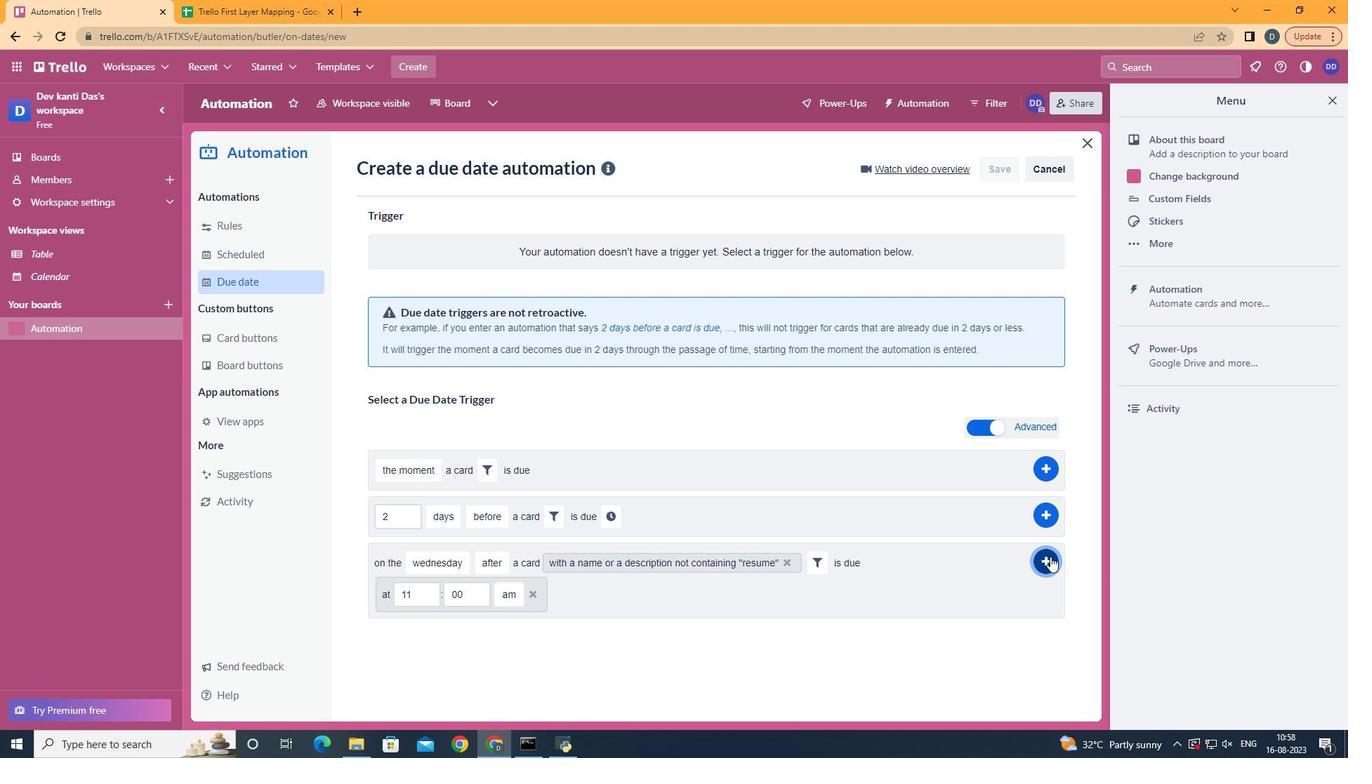 
Action: Mouse pressed left at (1050, 556)
Screenshot: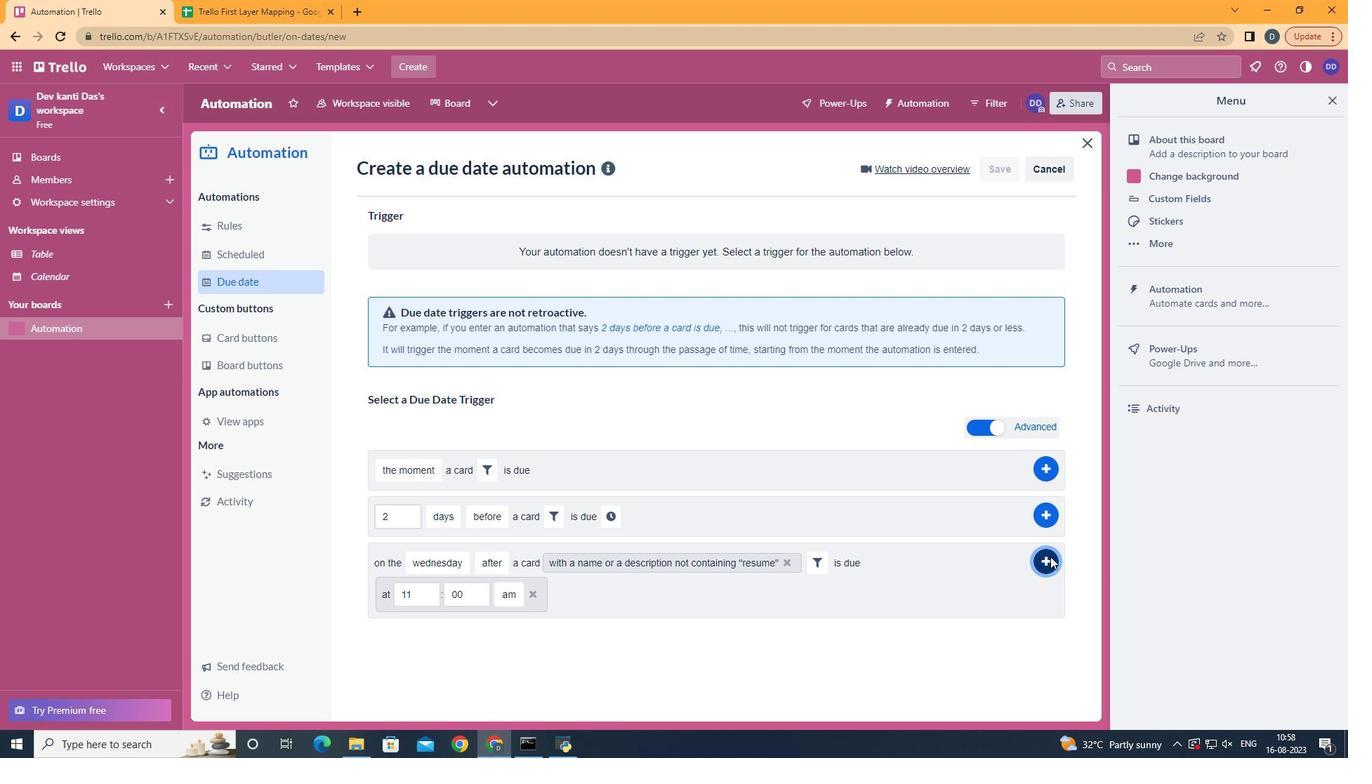 
